 Task: Move the task Integrate website with a new marketing automation system to the section To-Do in the project AmberDrive and sort the tasks in the project by Due Date
Action: Mouse moved to (489, 390)
Screenshot: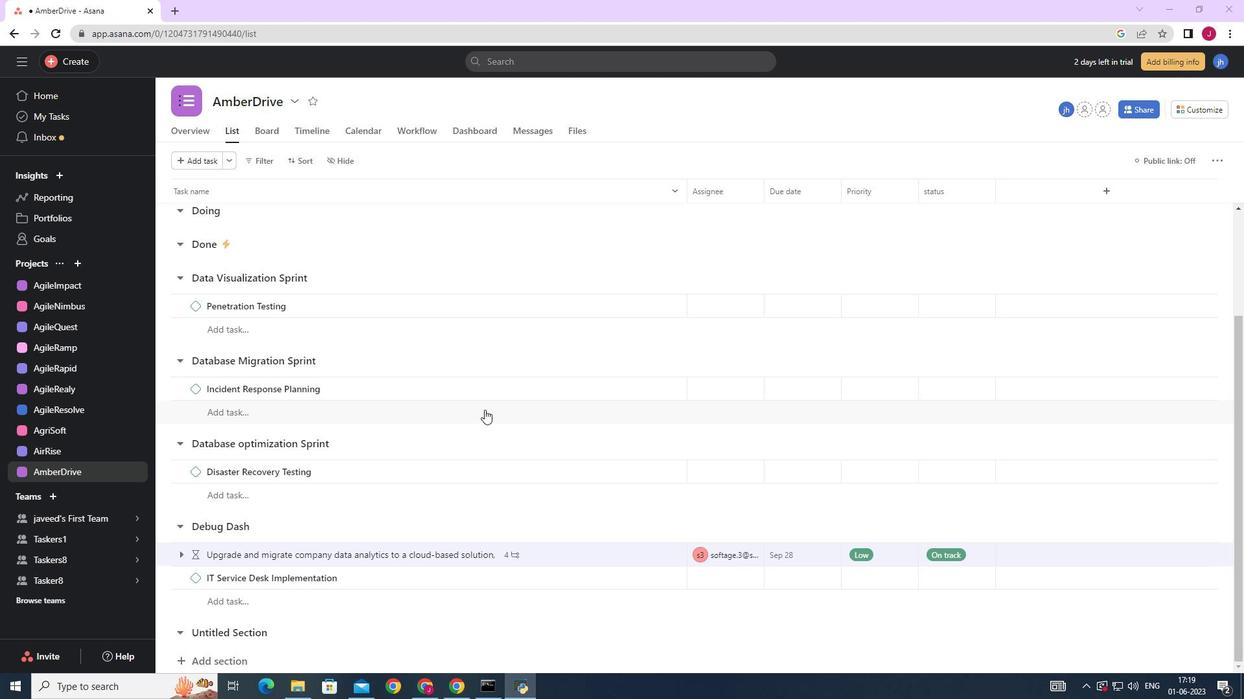 
Action: Mouse scrolled (488, 401) with delta (0, 0)
Screenshot: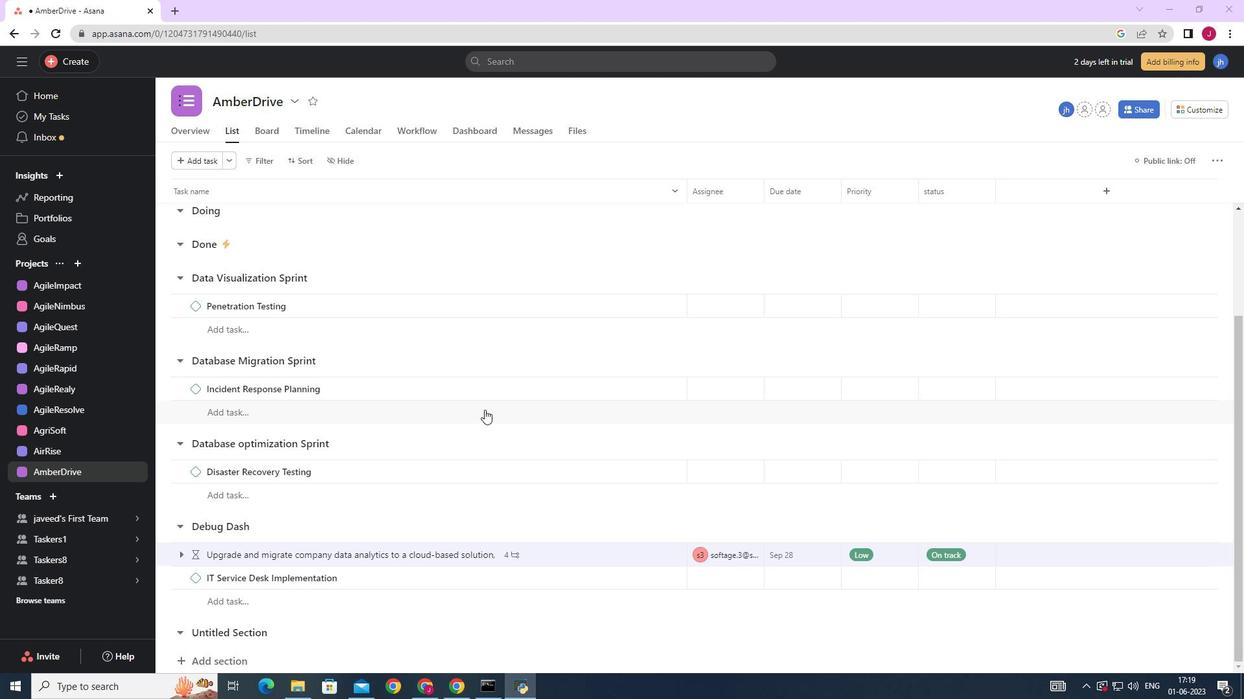 
Action: Mouse scrolled (489, 399) with delta (0, 0)
Screenshot: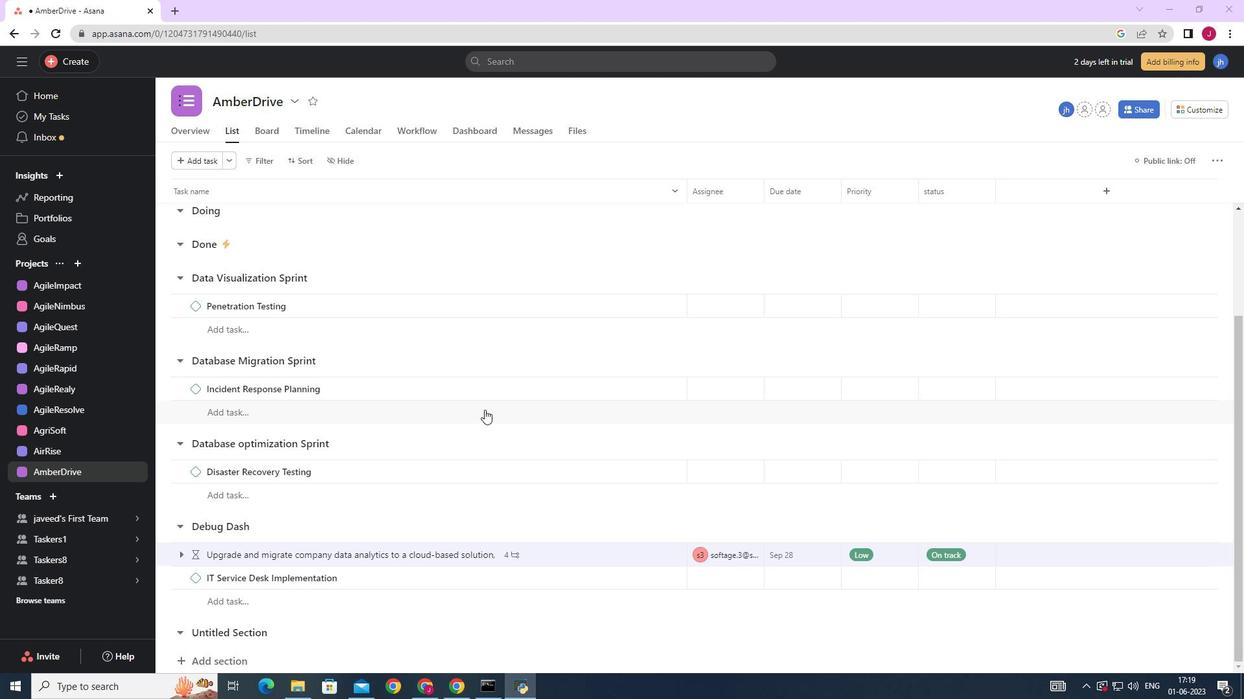 
Action: Mouse scrolled (489, 396) with delta (0, 0)
Screenshot: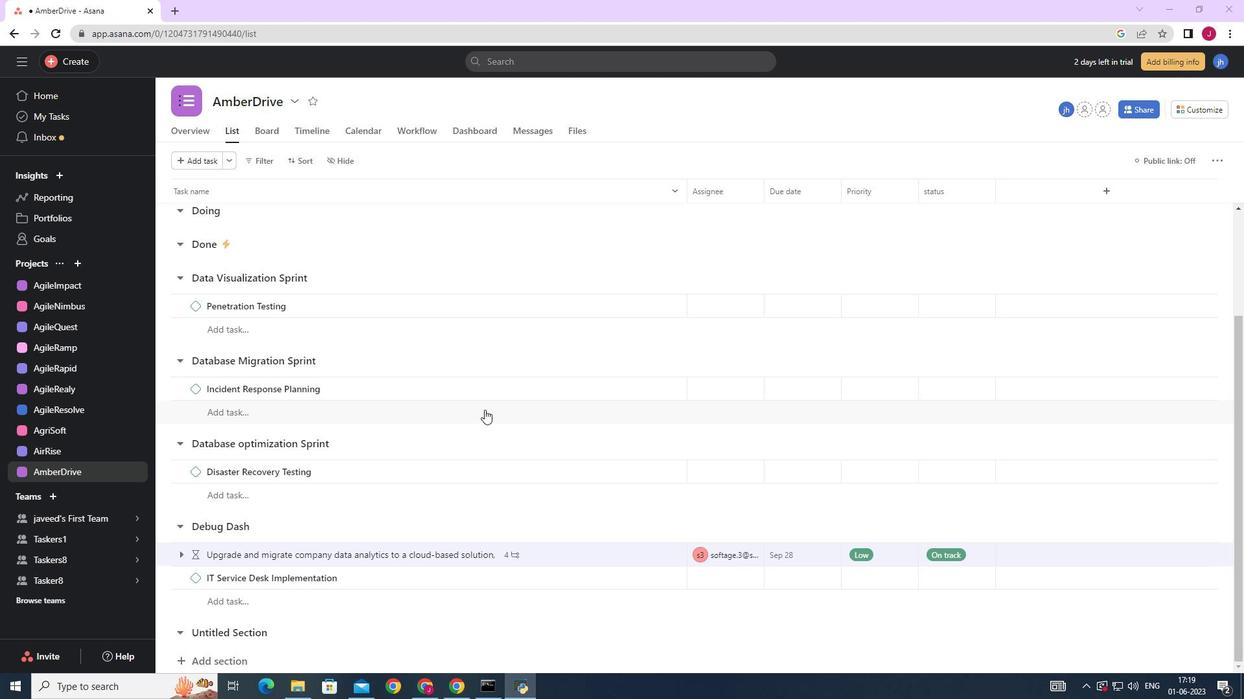 
Action: Mouse moved to (487, 390)
Screenshot: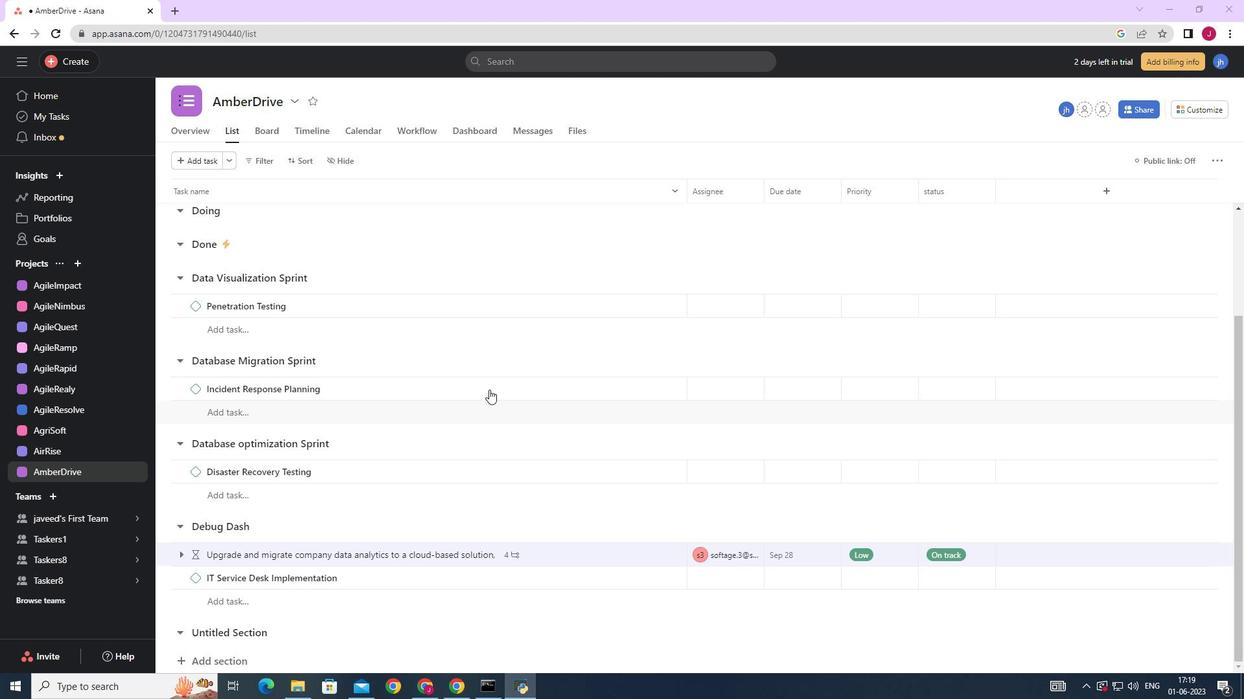 
Action: Mouse scrolled (487, 389) with delta (0, 0)
Screenshot: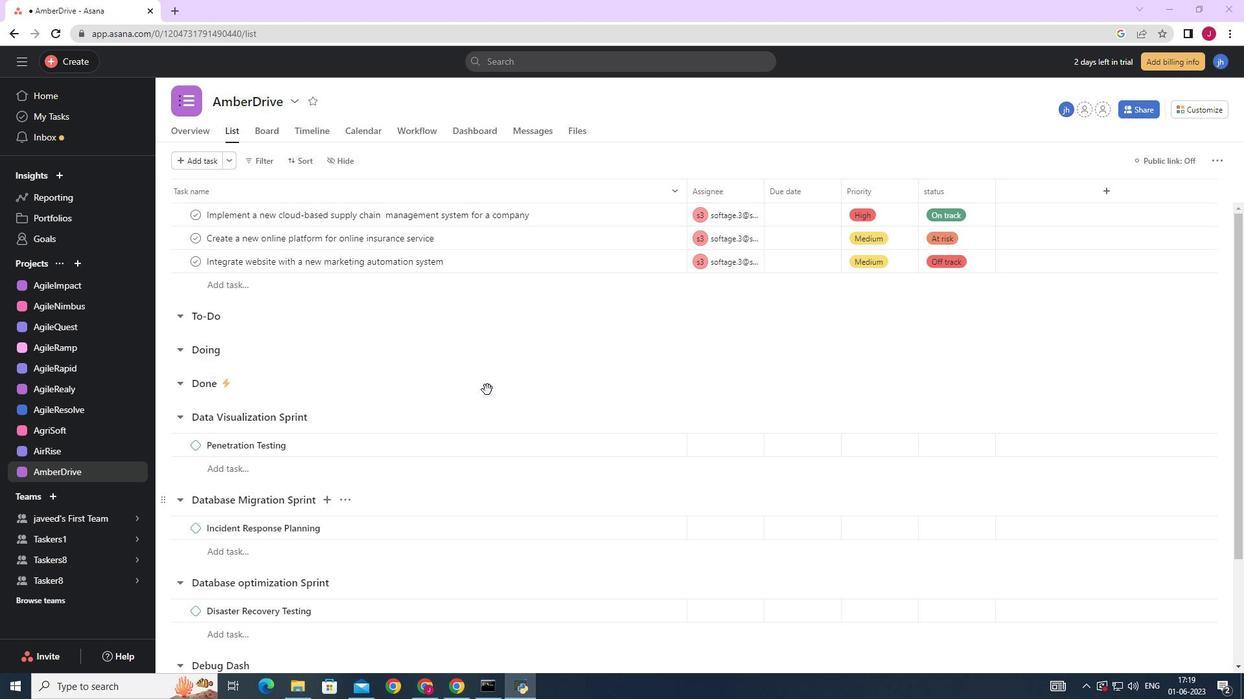 
Action: Mouse scrolled (487, 389) with delta (0, 0)
Screenshot: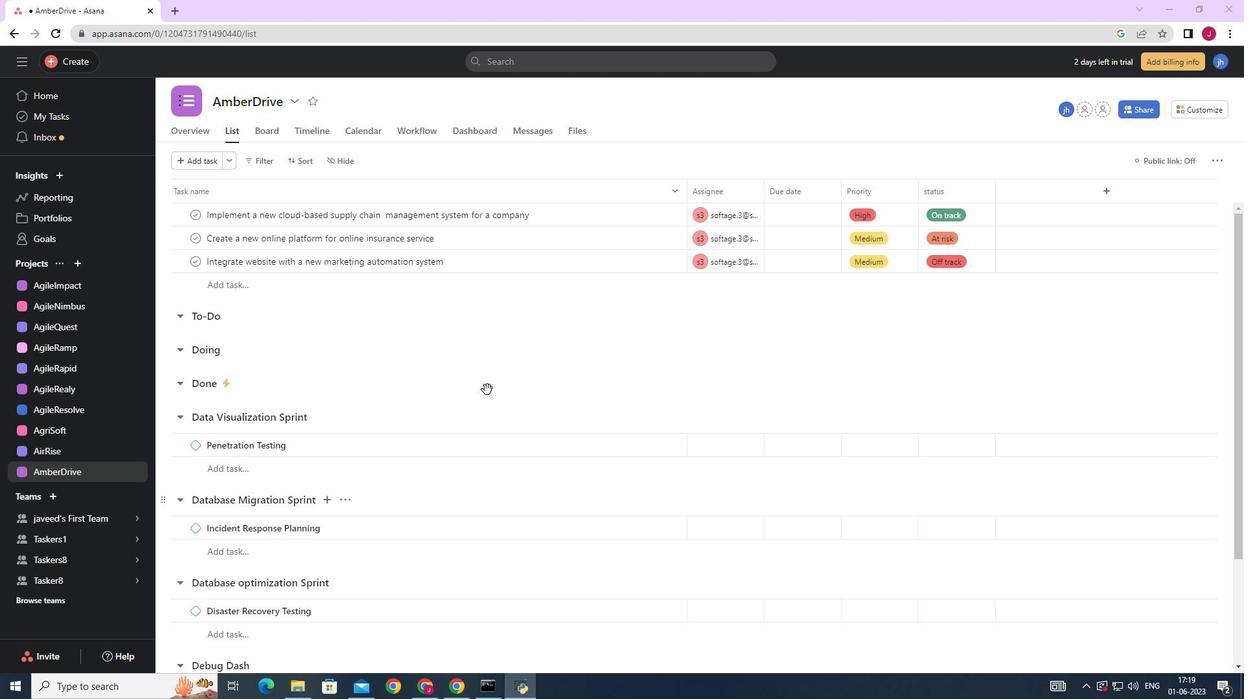 
Action: Mouse scrolled (487, 389) with delta (0, 0)
Screenshot: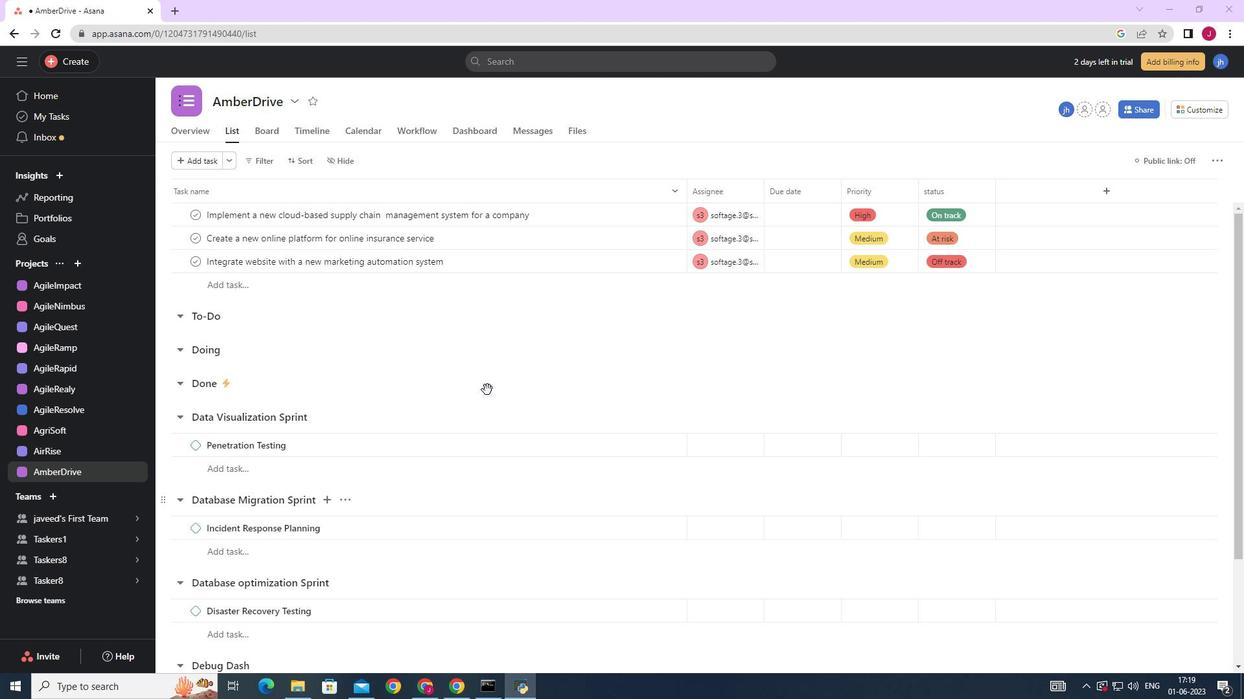 
Action: Mouse moved to (594, 455)
Screenshot: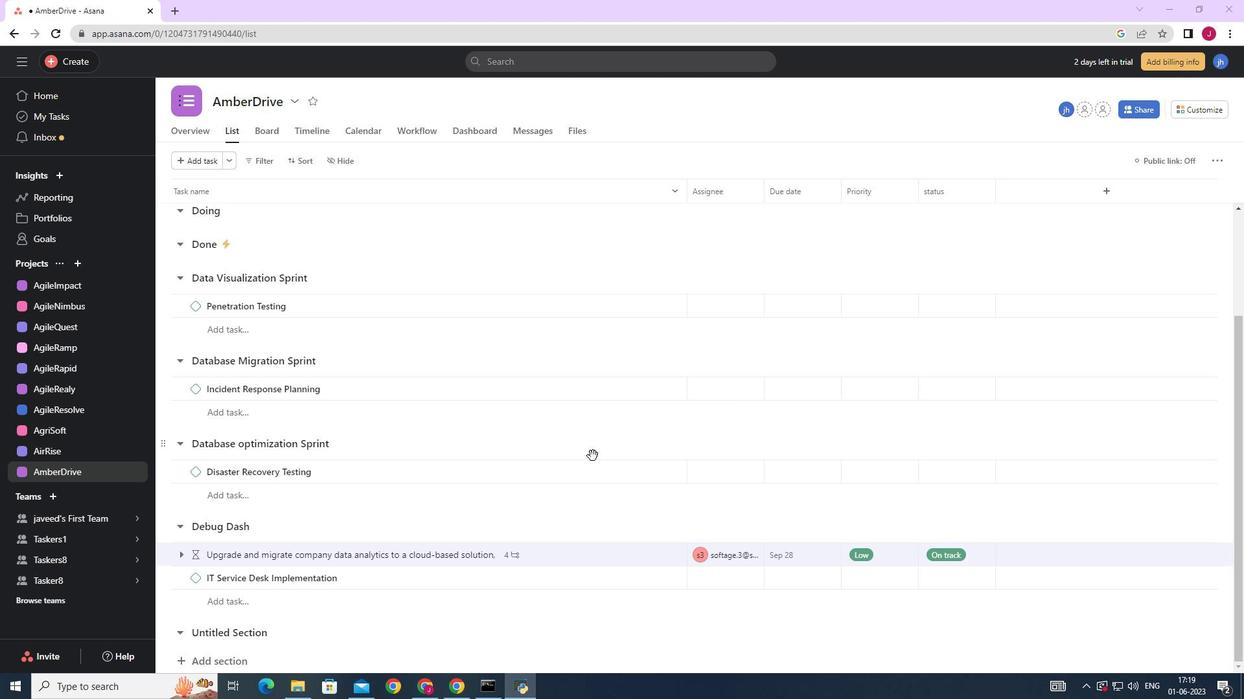 
Action: Mouse scrolled (594, 456) with delta (0, 0)
Screenshot: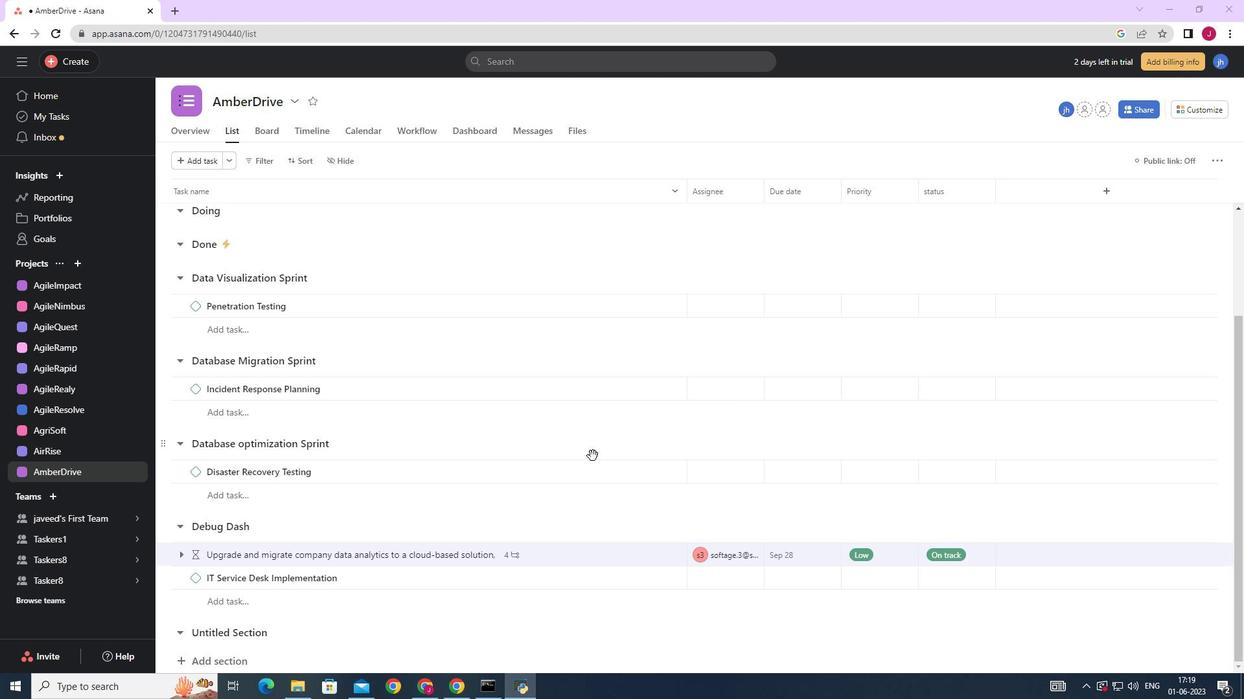 
Action: Mouse scrolled (594, 456) with delta (0, 0)
Screenshot: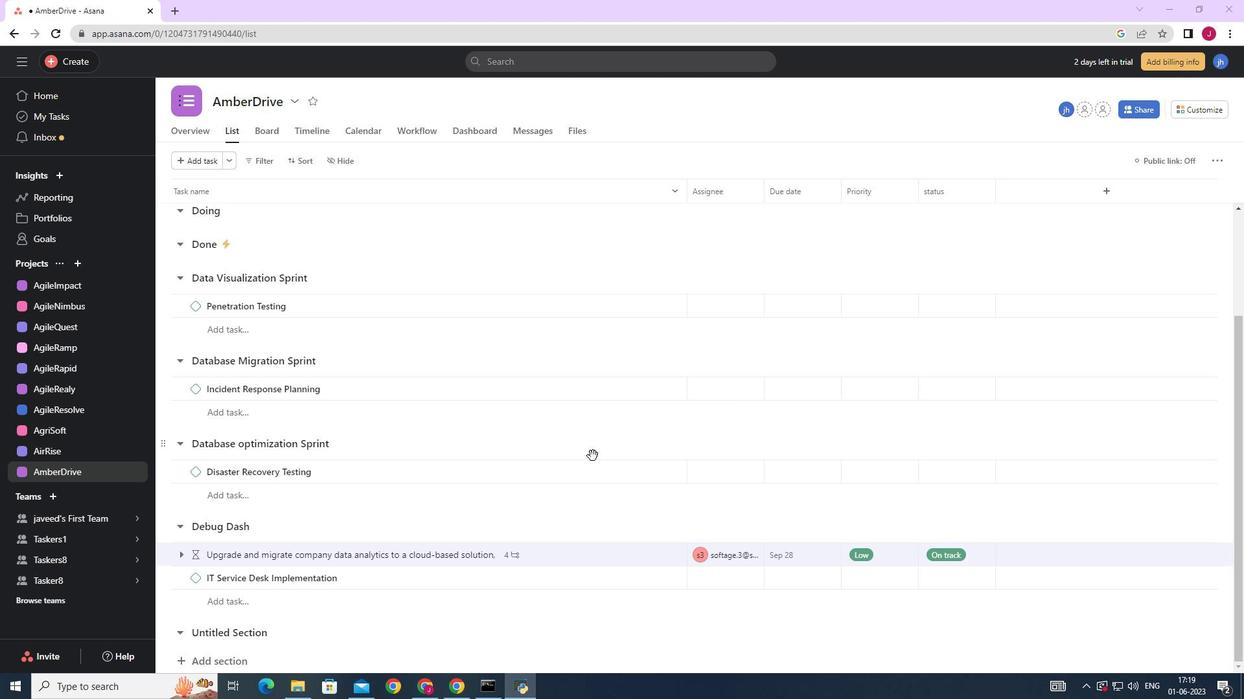 
Action: Mouse moved to (594, 454)
Screenshot: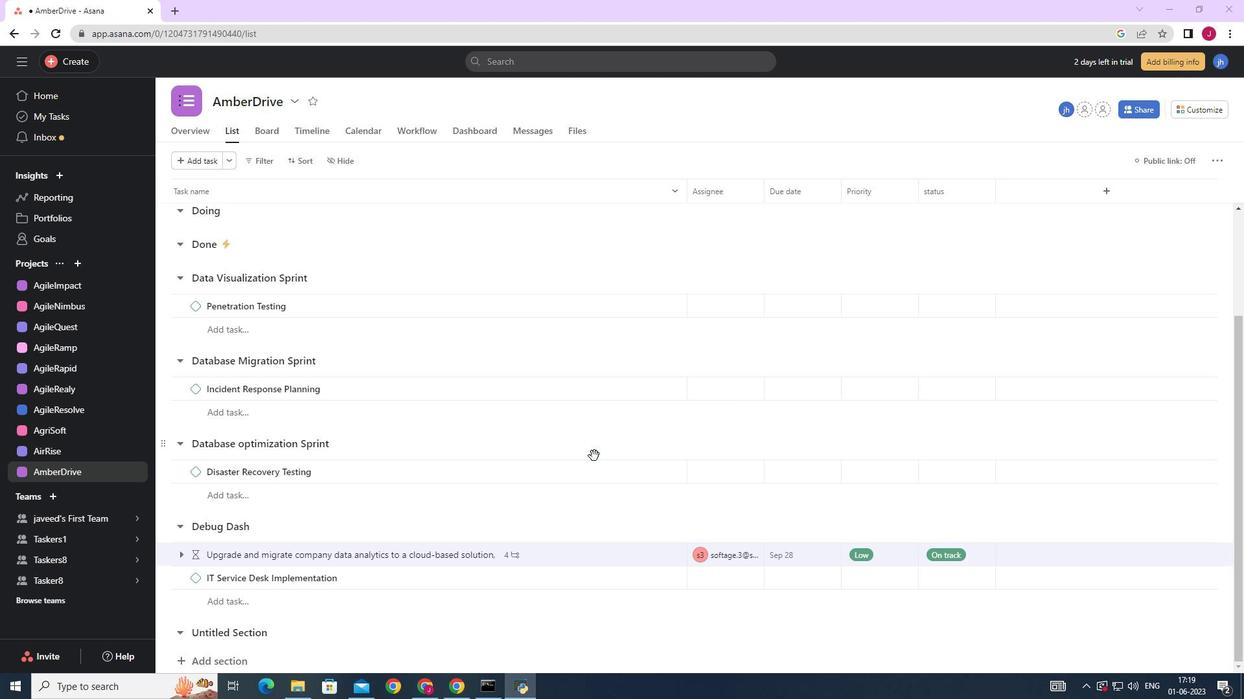 
Action: Mouse scrolled (594, 455) with delta (0, 0)
Screenshot: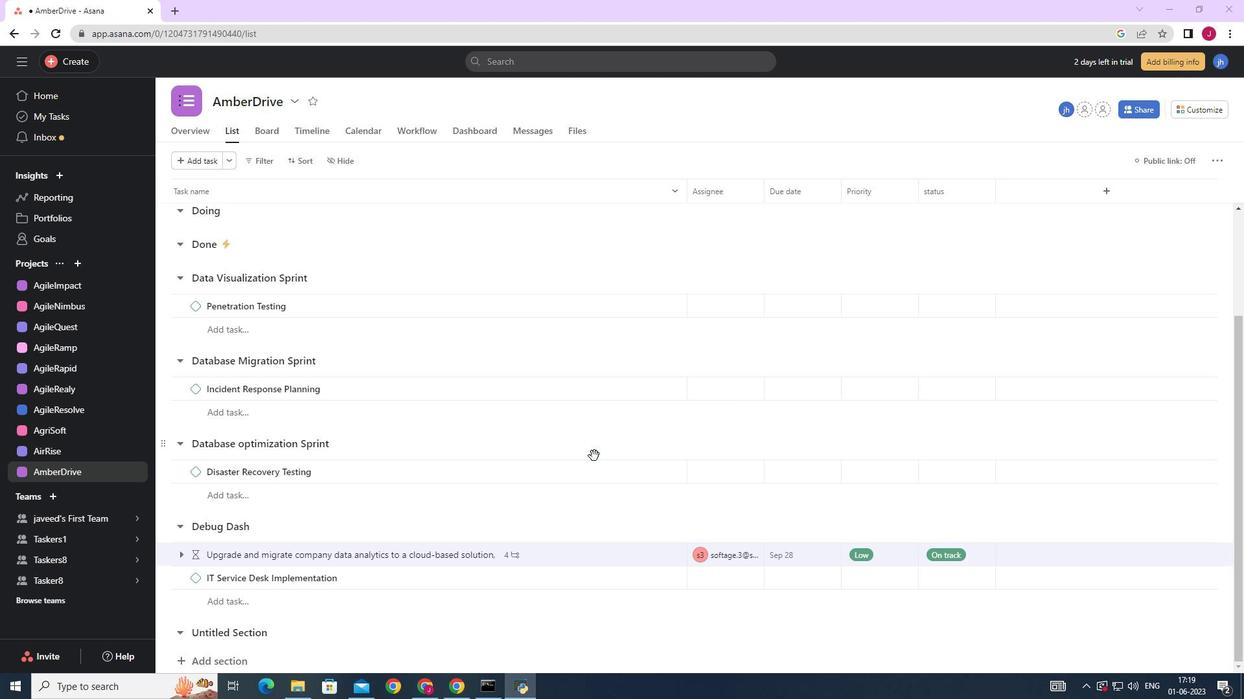 
Action: Mouse moved to (579, 426)
Screenshot: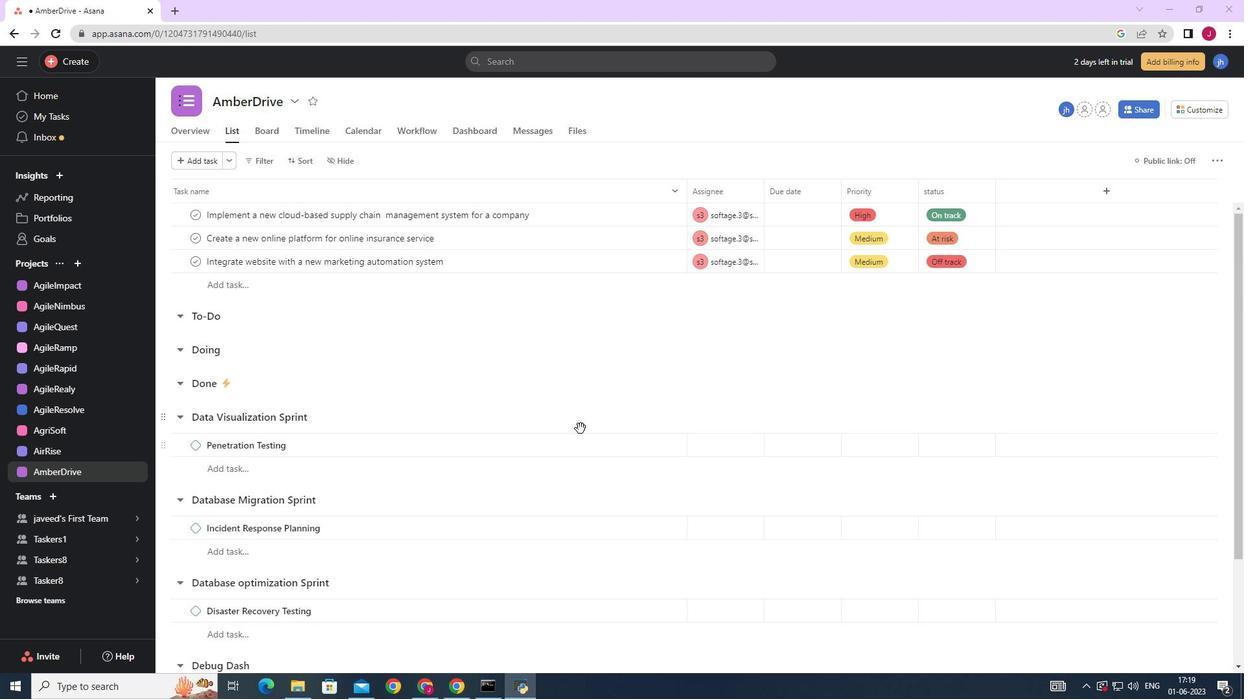 
Action: Mouse scrolled (579, 425) with delta (0, 0)
Screenshot: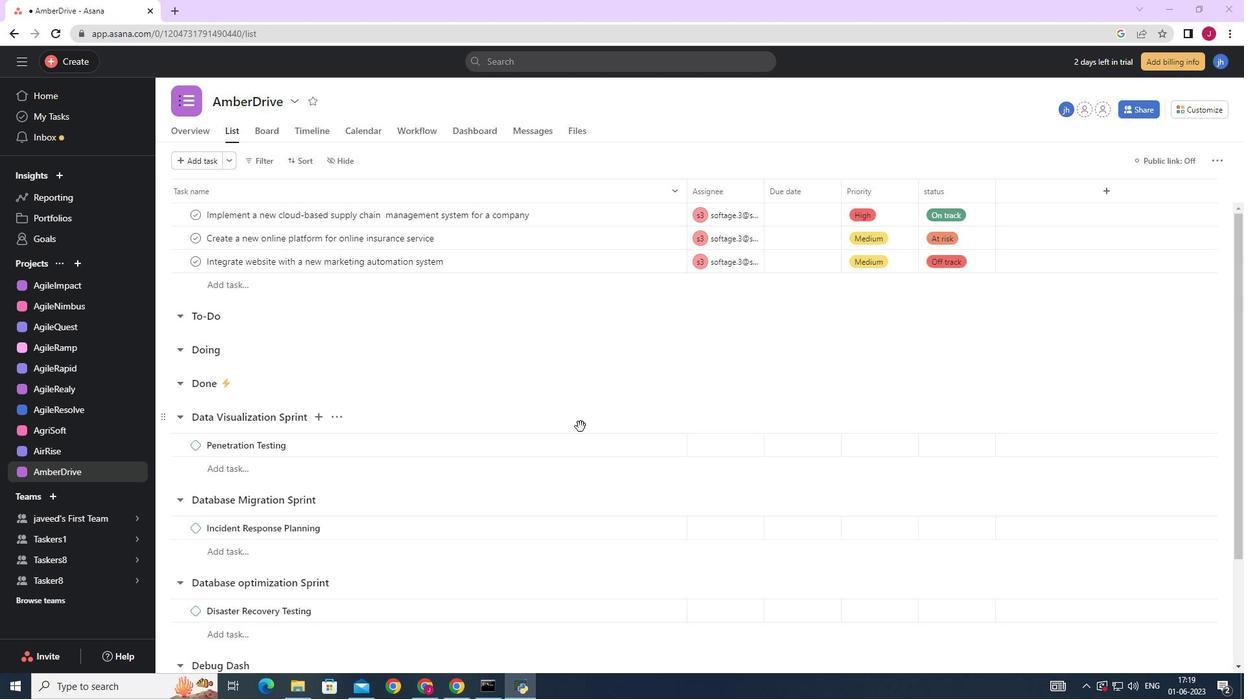 
Action: Mouse scrolled (579, 425) with delta (0, 0)
Screenshot: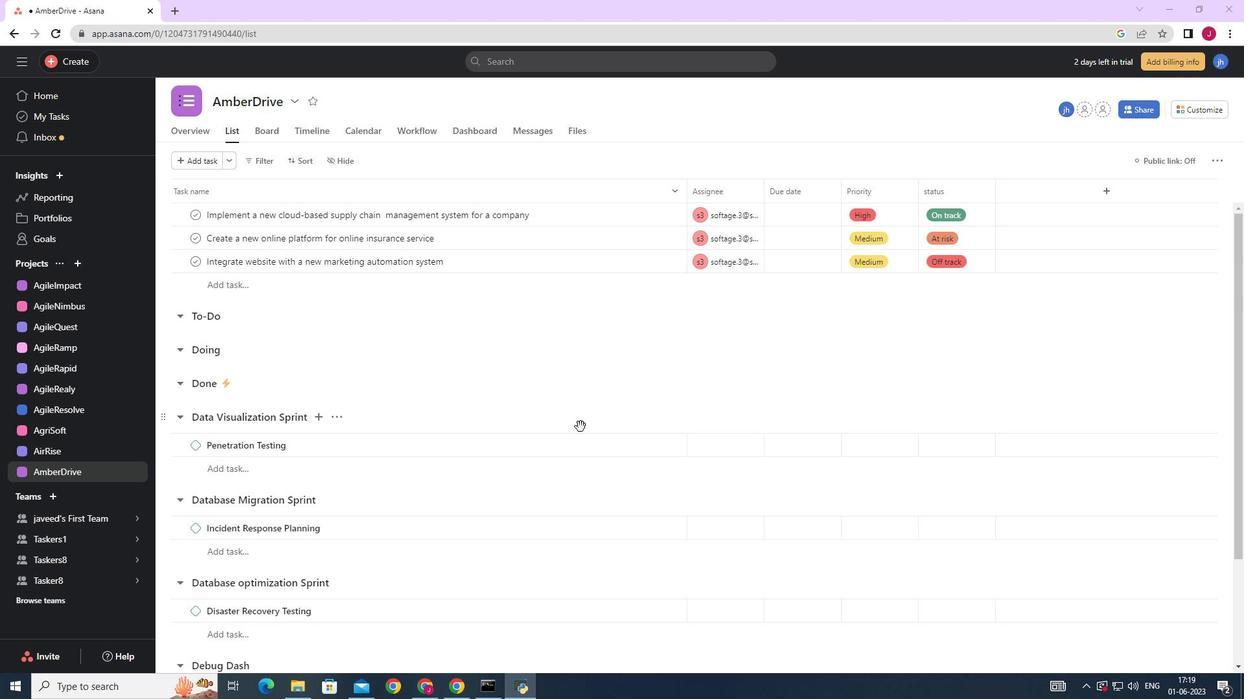 
Action: Mouse scrolled (579, 425) with delta (0, 0)
Screenshot: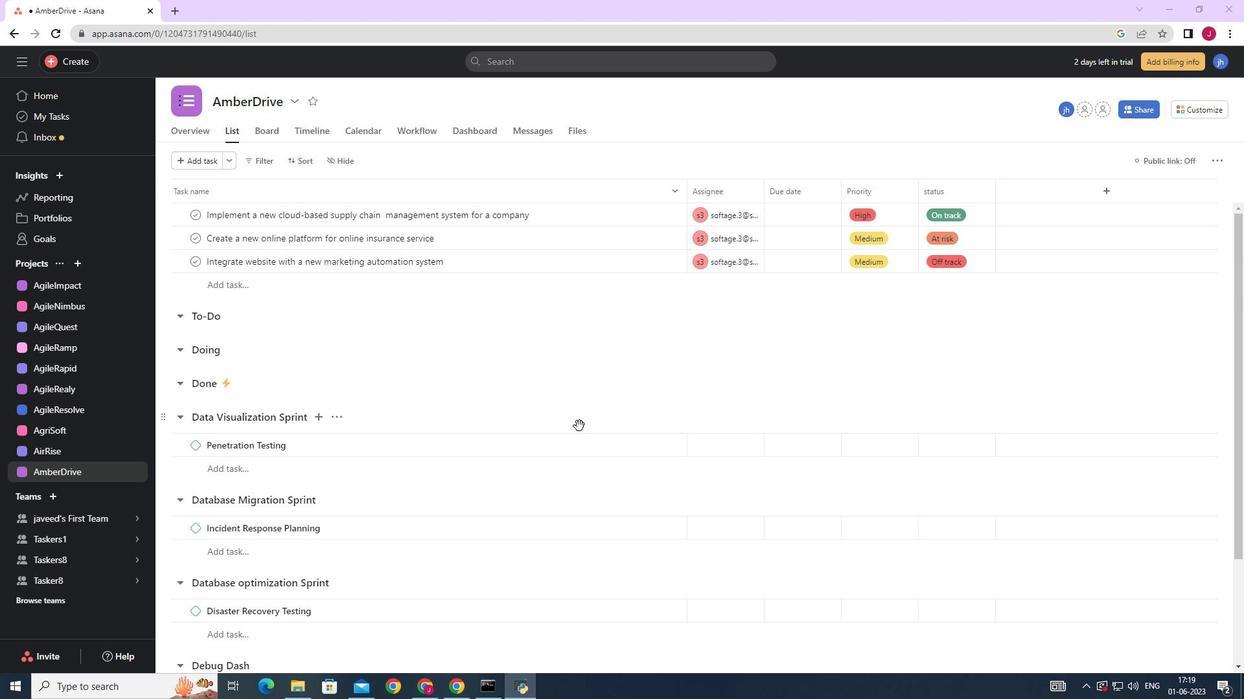 
Action: Mouse moved to (579, 426)
Screenshot: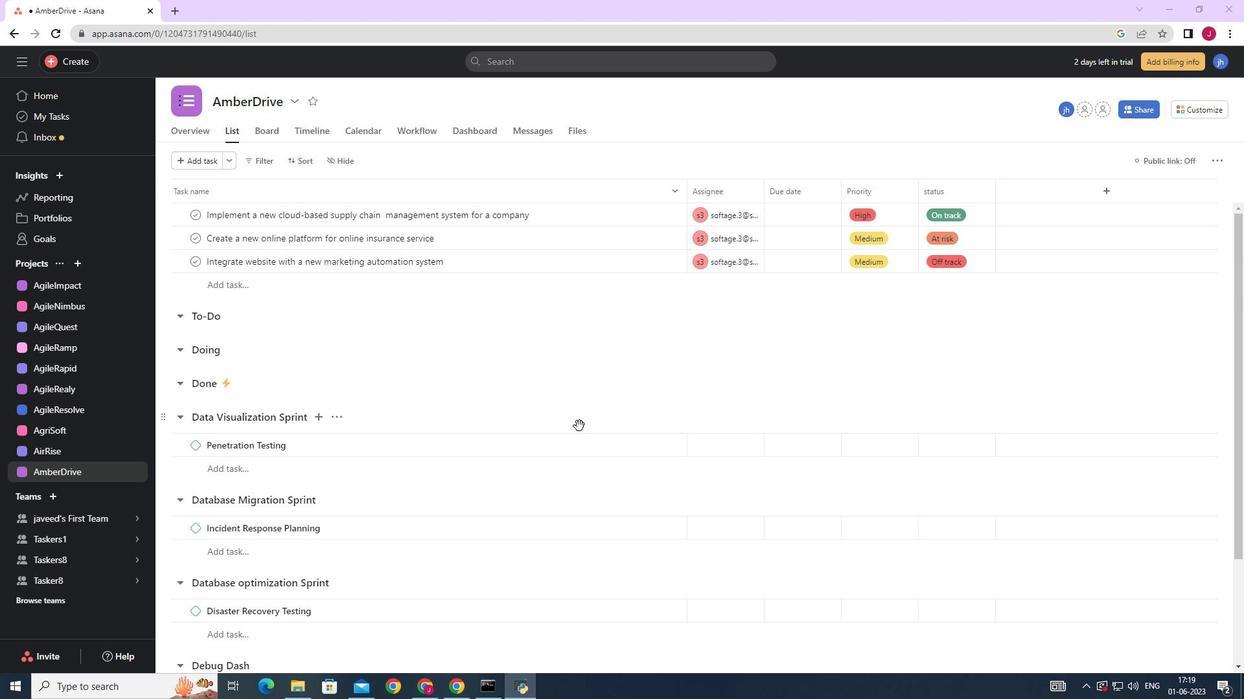 
Action: Mouse scrolled (579, 425) with delta (0, 0)
Screenshot: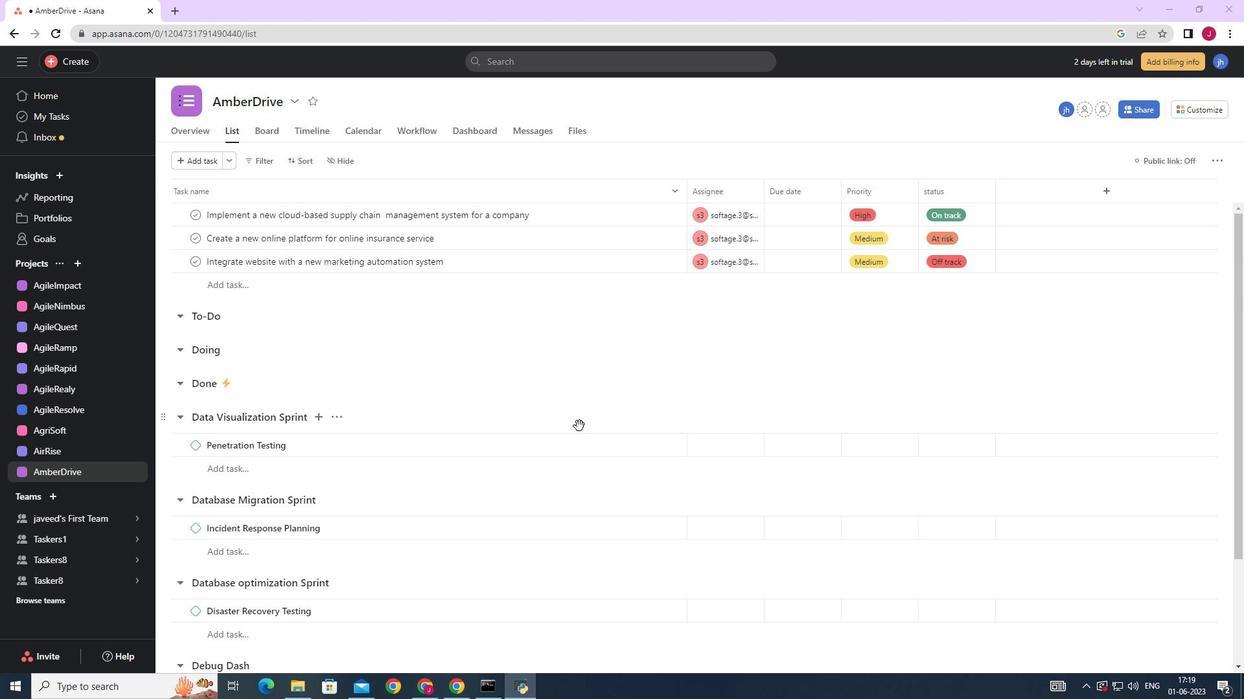 
Action: Mouse moved to (577, 428)
Screenshot: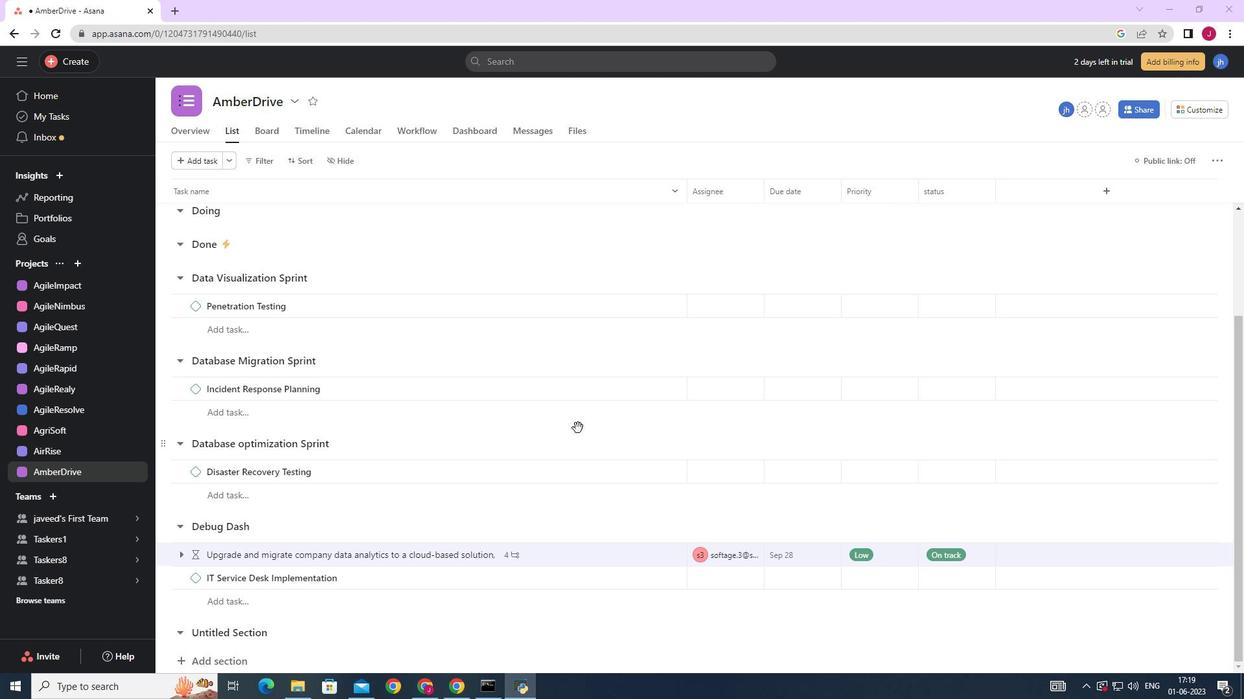 
Action: Mouse scrolled (577, 428) with delta (0, 0)
Screenshot: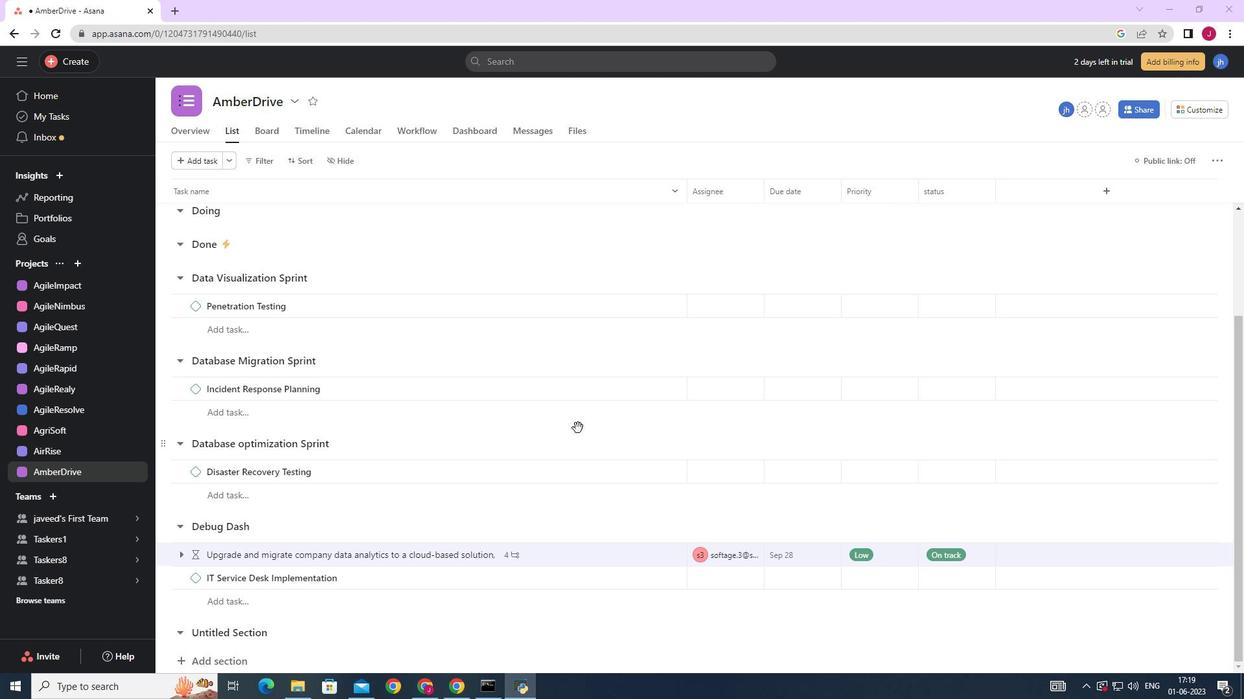 
Action: Mouse scrolled (577, 428) with delta (0, 0)
Screenshot: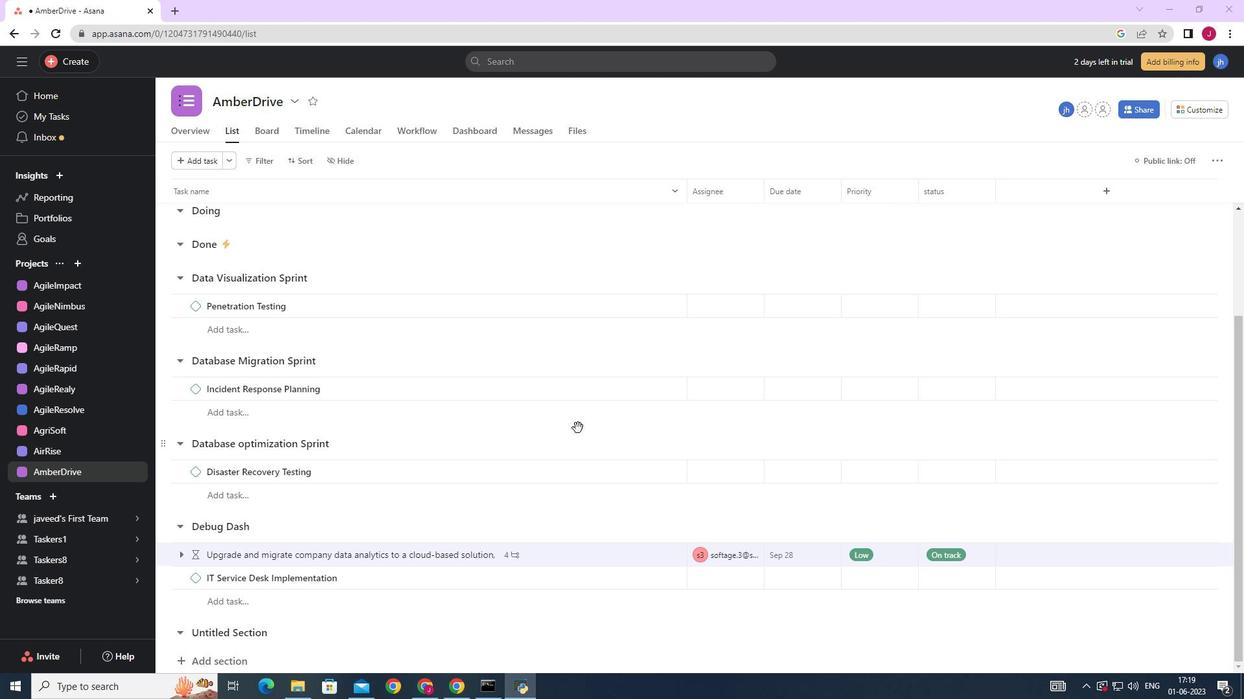 
Action: Mouse scrolled (577, 428) with delta (0, 0)
Screenshot: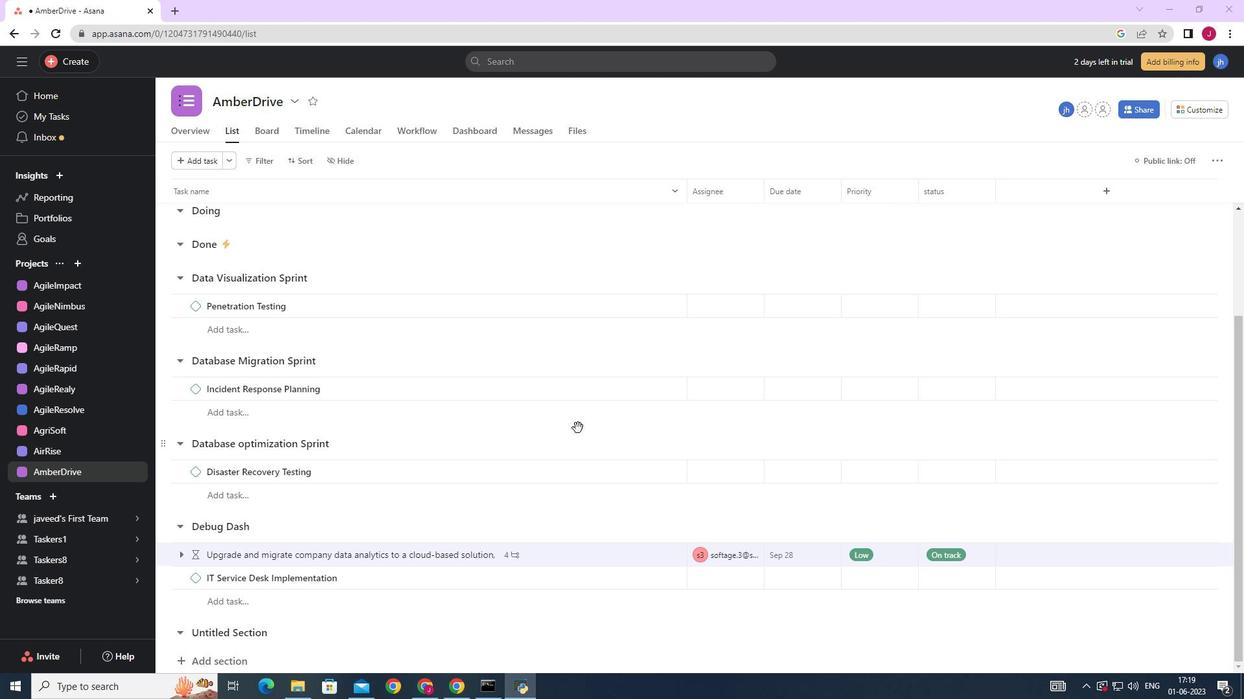 
Action: Mouse moved to (576, 427)
Screenshot: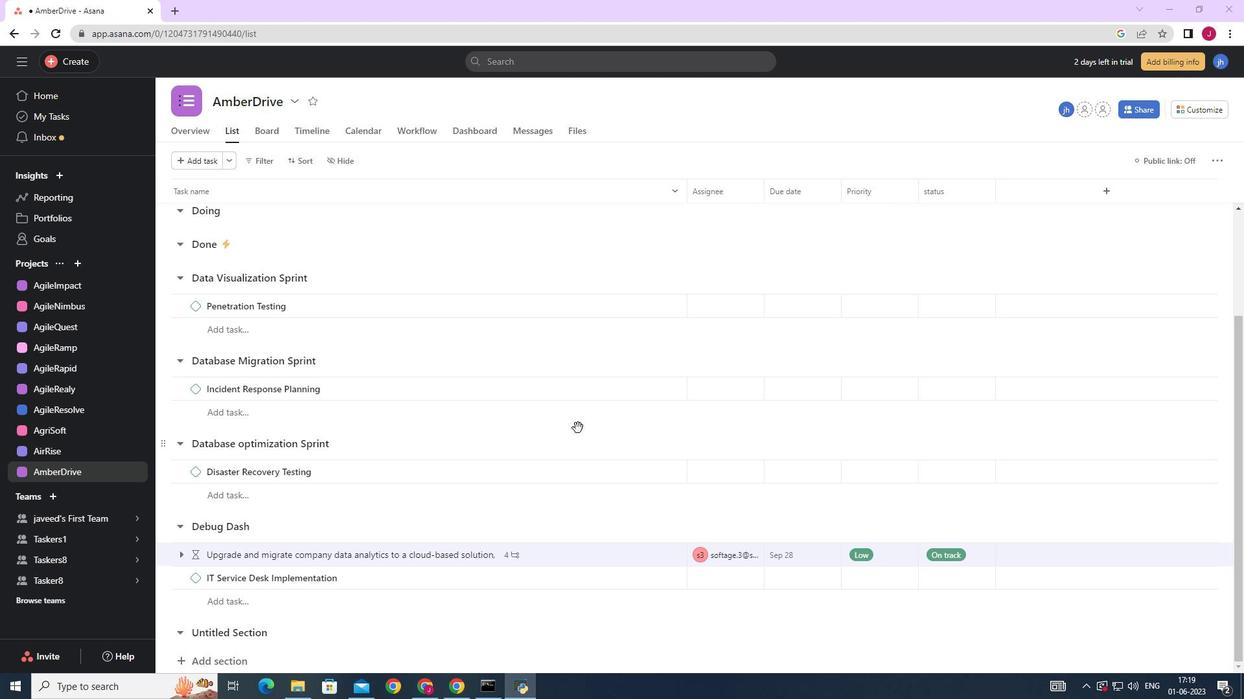 
Action: Mouse scrolled (577, 428) with delta (0, 0)
Screenshot: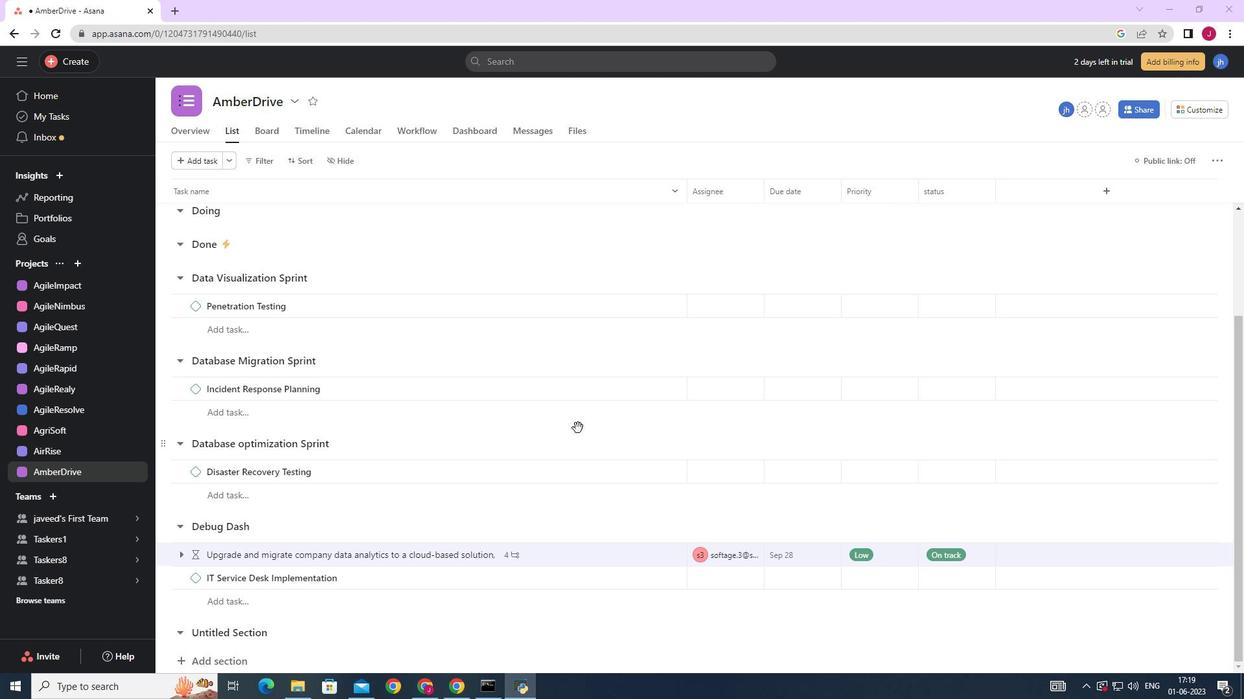 
Action: Mouse moved to (652, 263)
Screenshot: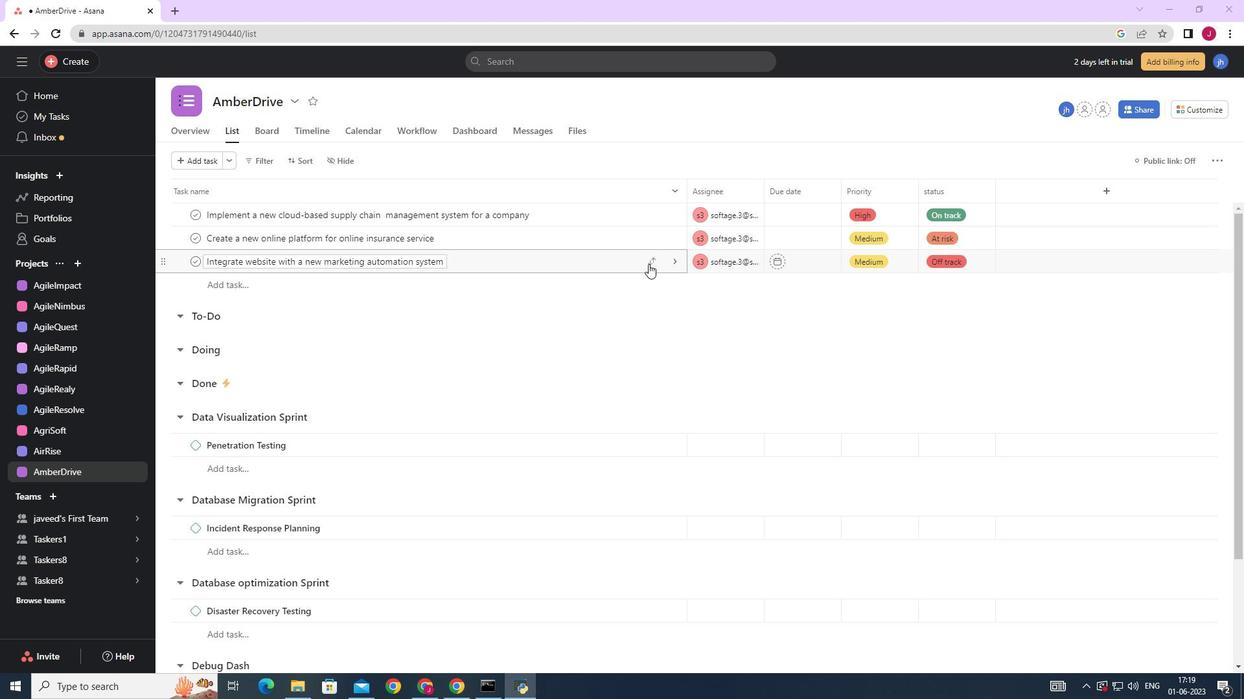 
Action: Mouse pressed left at (652, 263)
Screenshot: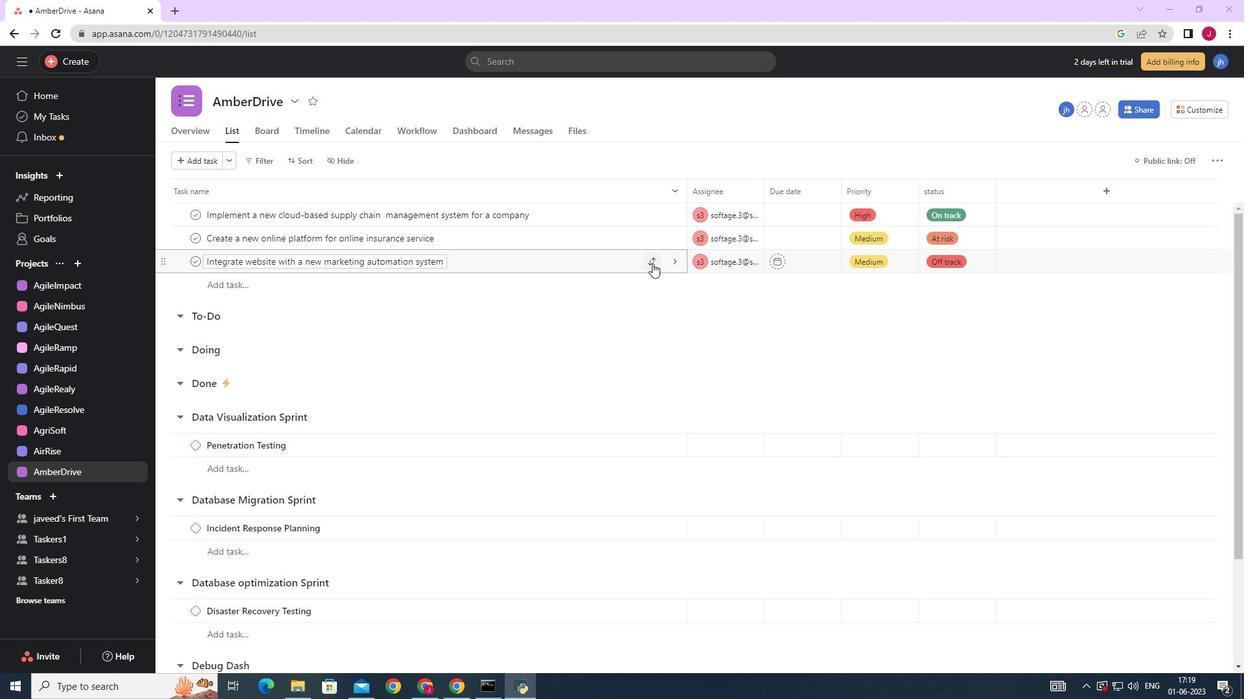 
Action: Mouse moved to (565, 329)
Screenshot: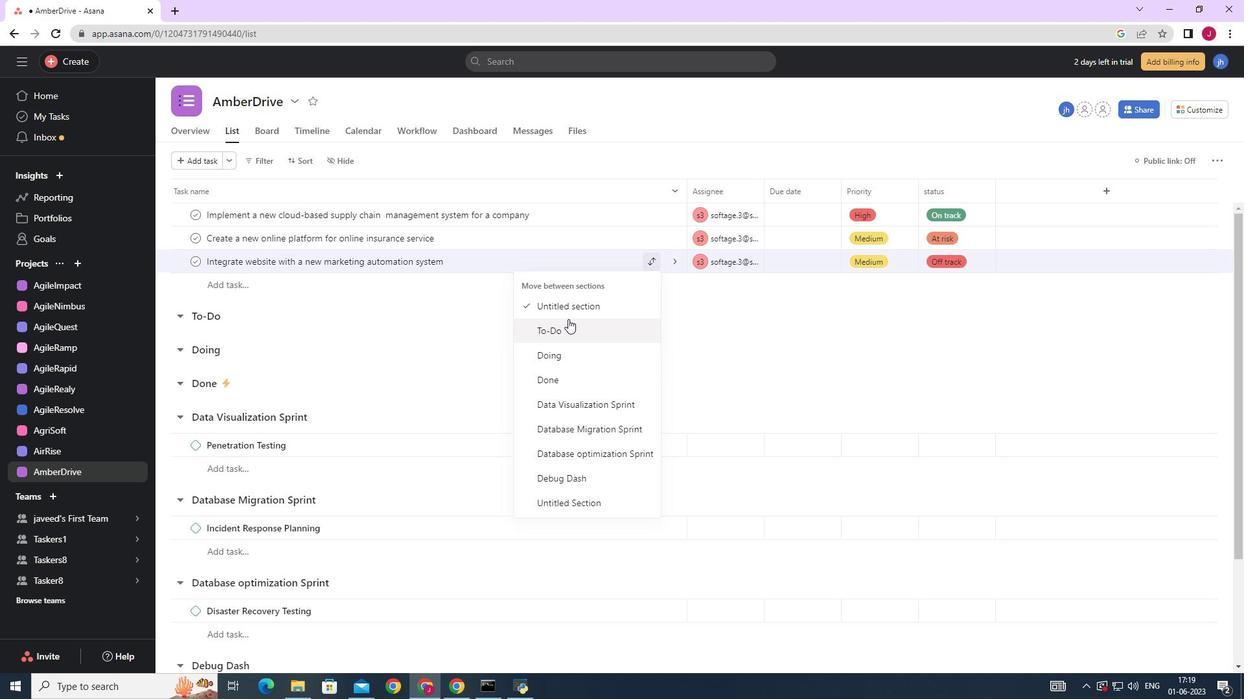 
Action: Mouse pressed left at (565, 329)
Screenshot: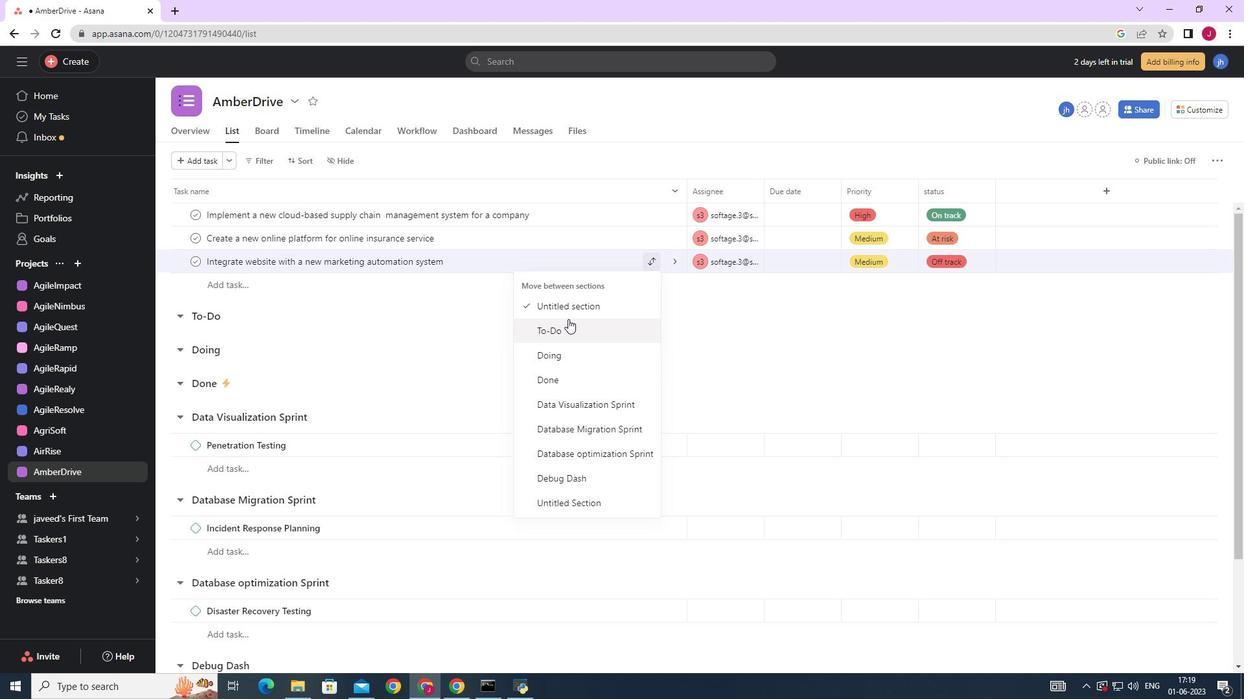 
Action: Mouse moved to (301, 160)
Screenshot: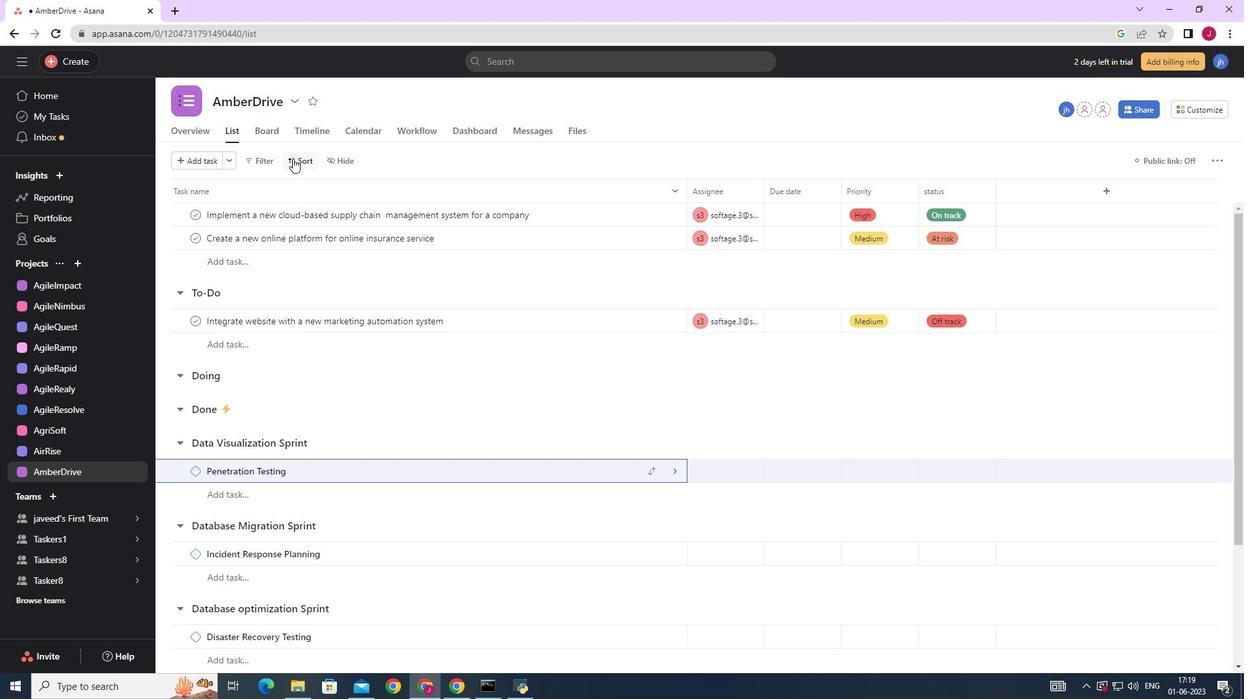 
Action: Mouse pressed left at (301, 160)
Screenshot: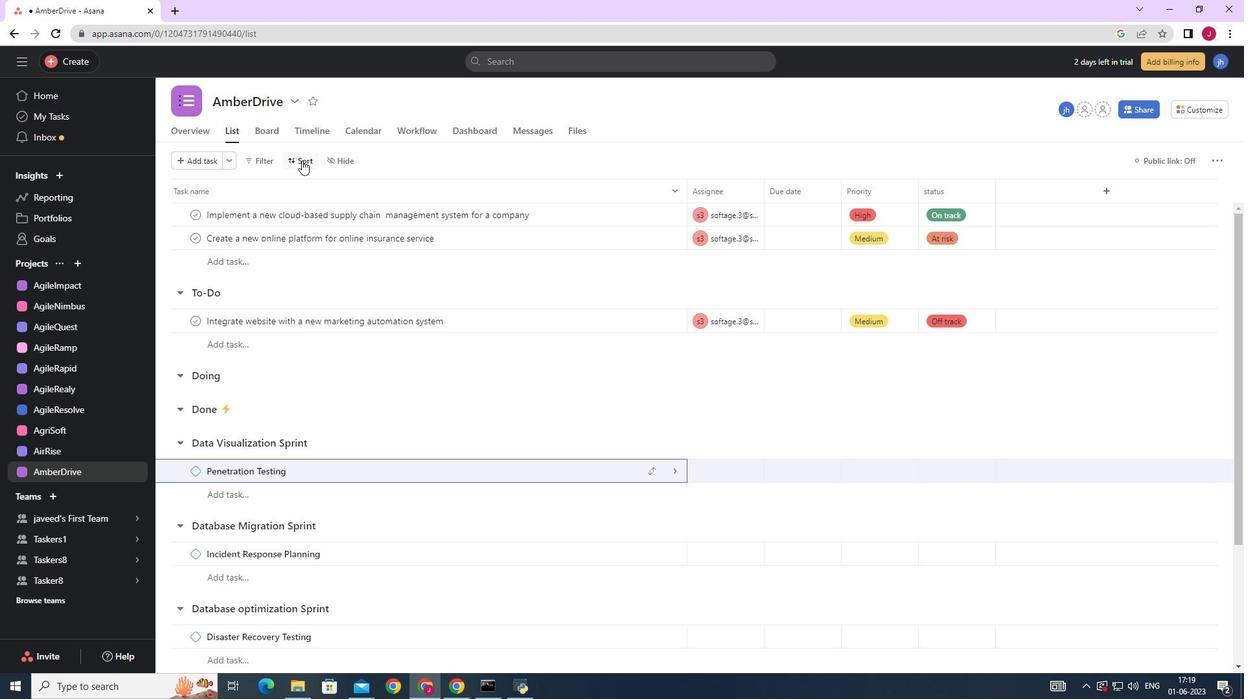 
Action: Mouse moved to (345, 243)
Screenshot: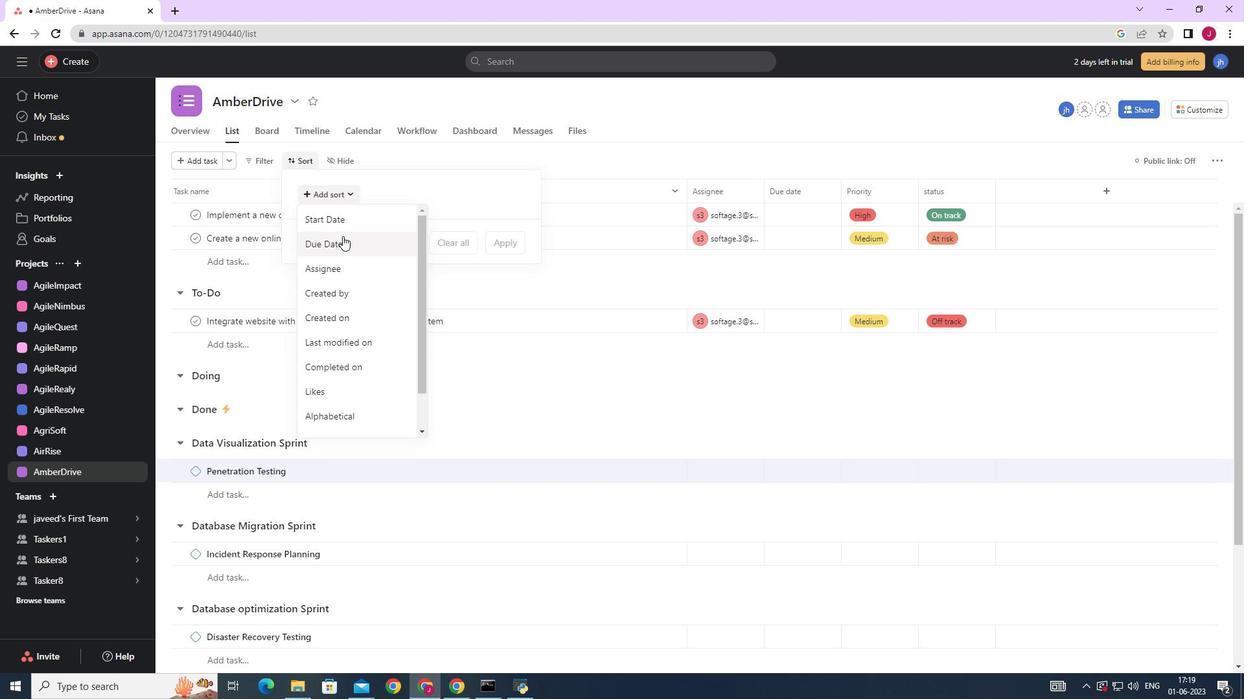 
Action: Mouse pressed left at (345, 243)
Screenshot: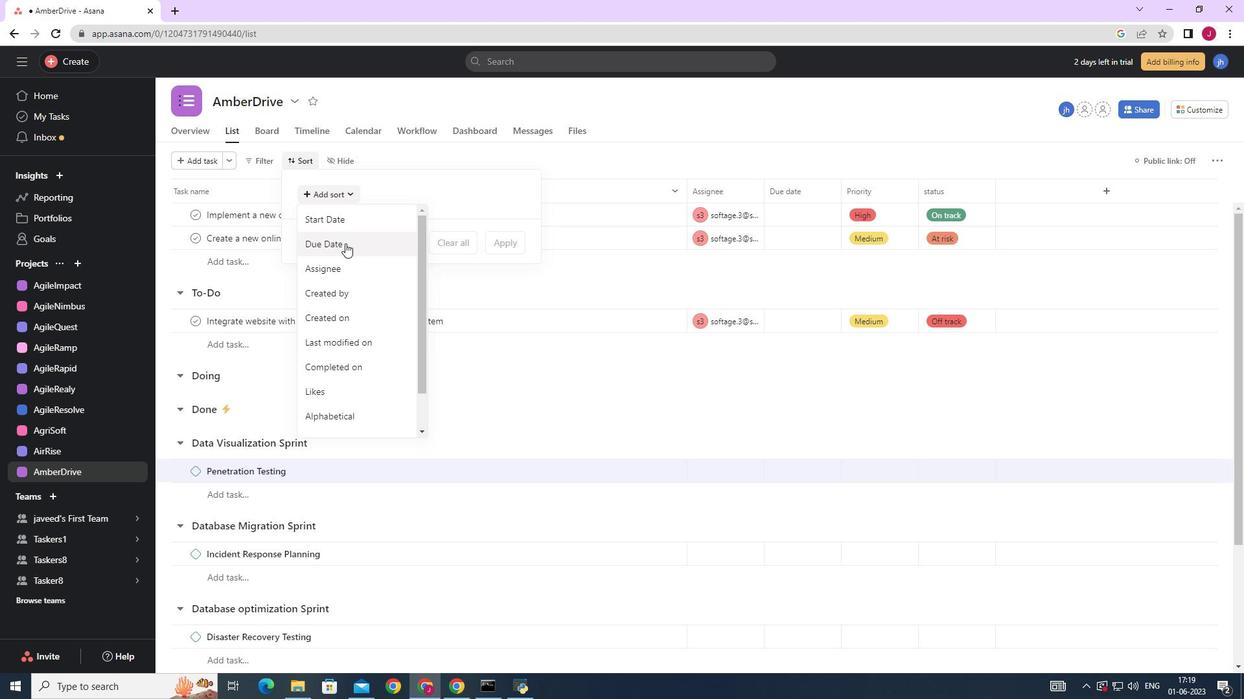 
Action: Mouse moved to (503, 298)
Screenshot: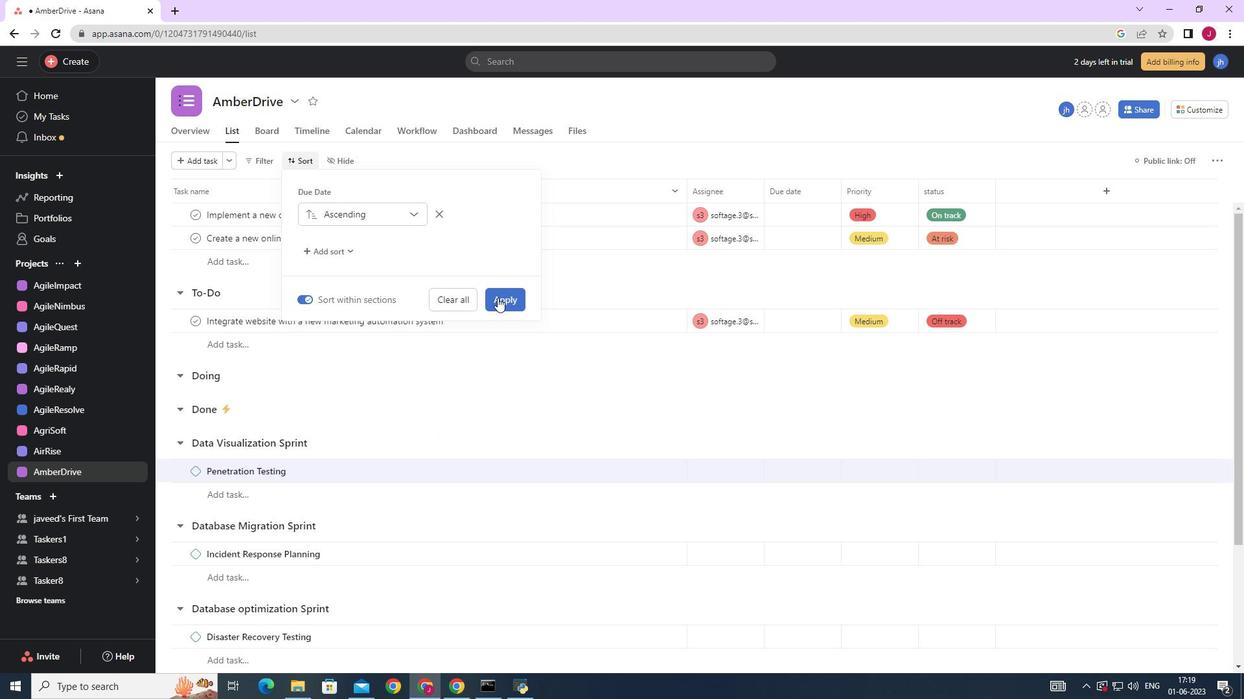 
Action: Mouse pressed left at (503, 298)
Screenshot: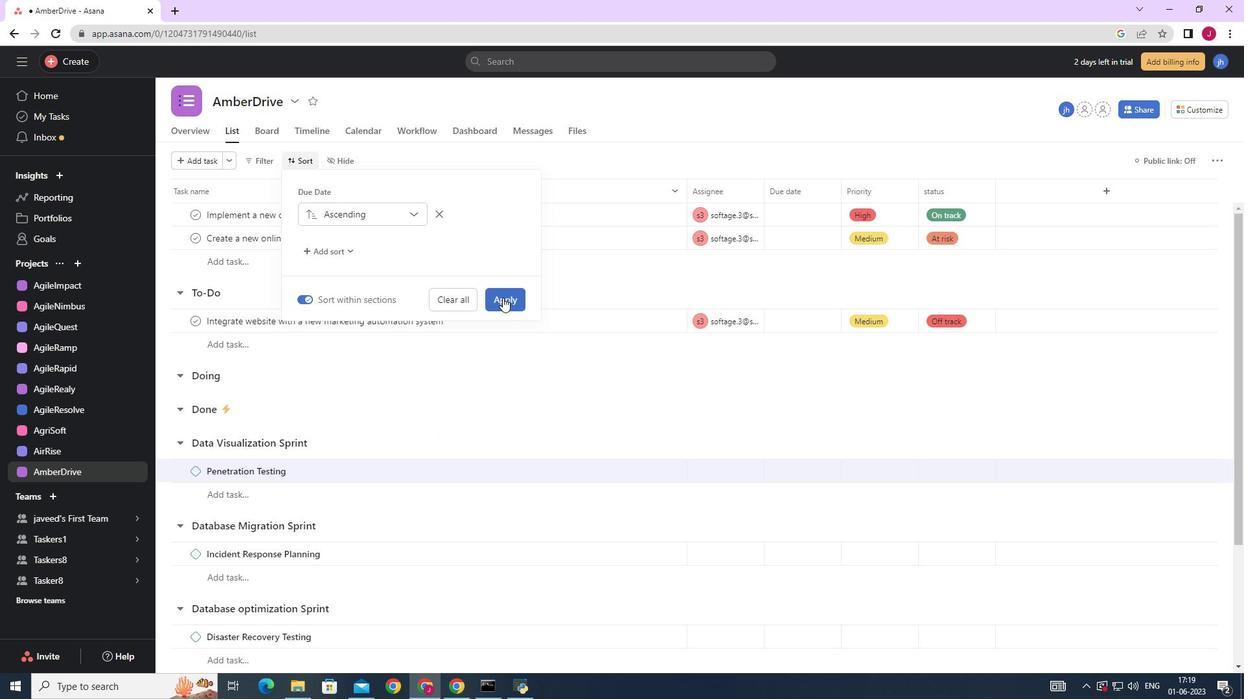 
Action: Mouse moved to (497, 309)
Screenshot: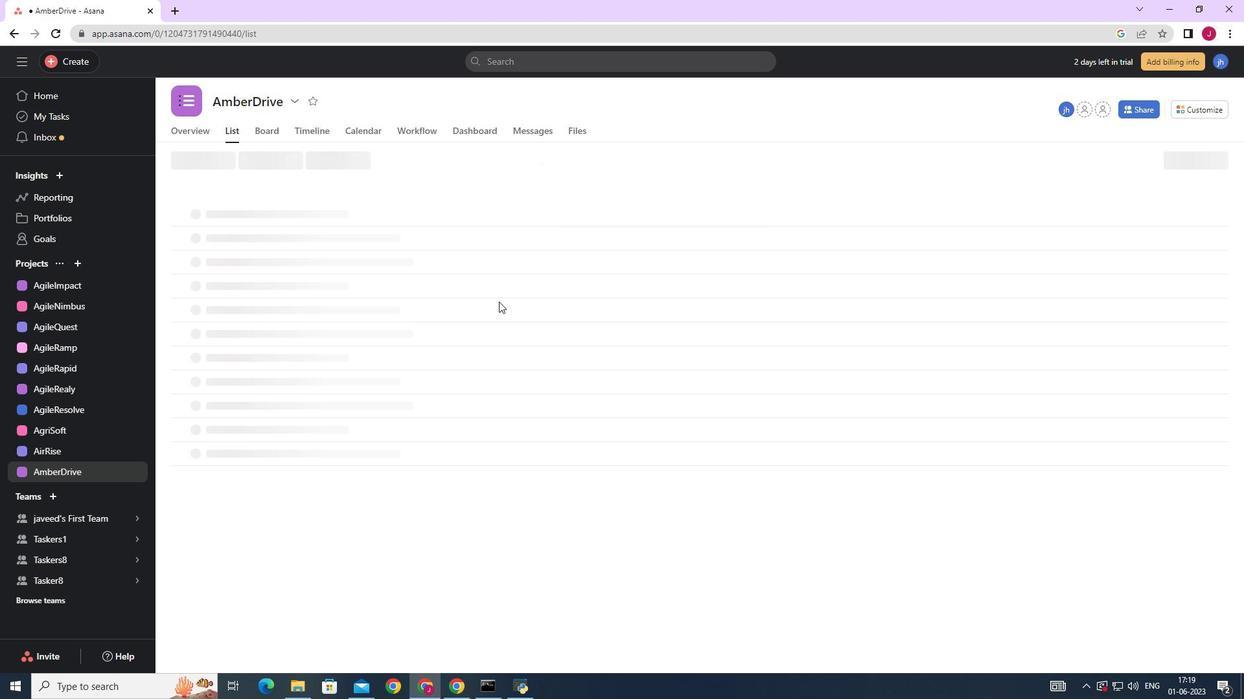 
